 Task: Create a task  Implement continuous integration for better code integration and testing , assign it to team member softage.6@softage.net in the project TransferLine and update the status of the task to  At Risk , set the priority of the task to Medium.
Action: Mouse moved to (82, 533)
Screenshot: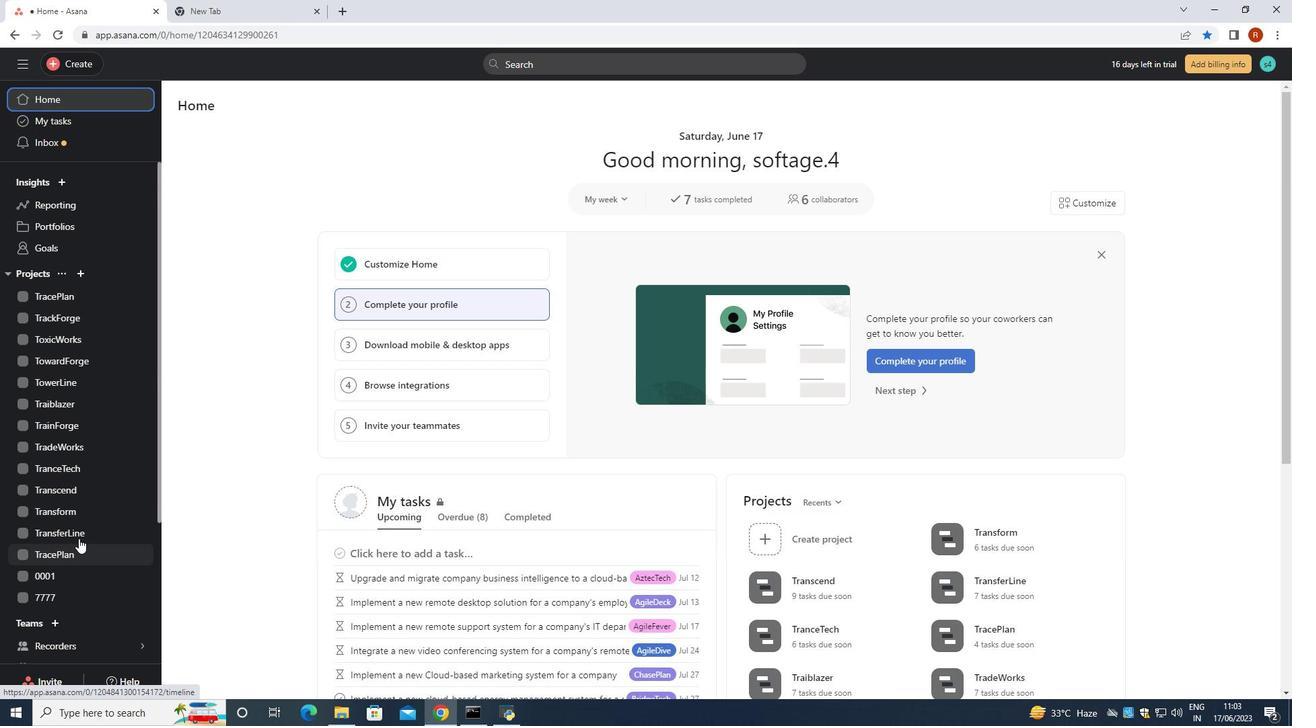 
Action: Mouse pressed left at (82, 533)
Screenshot: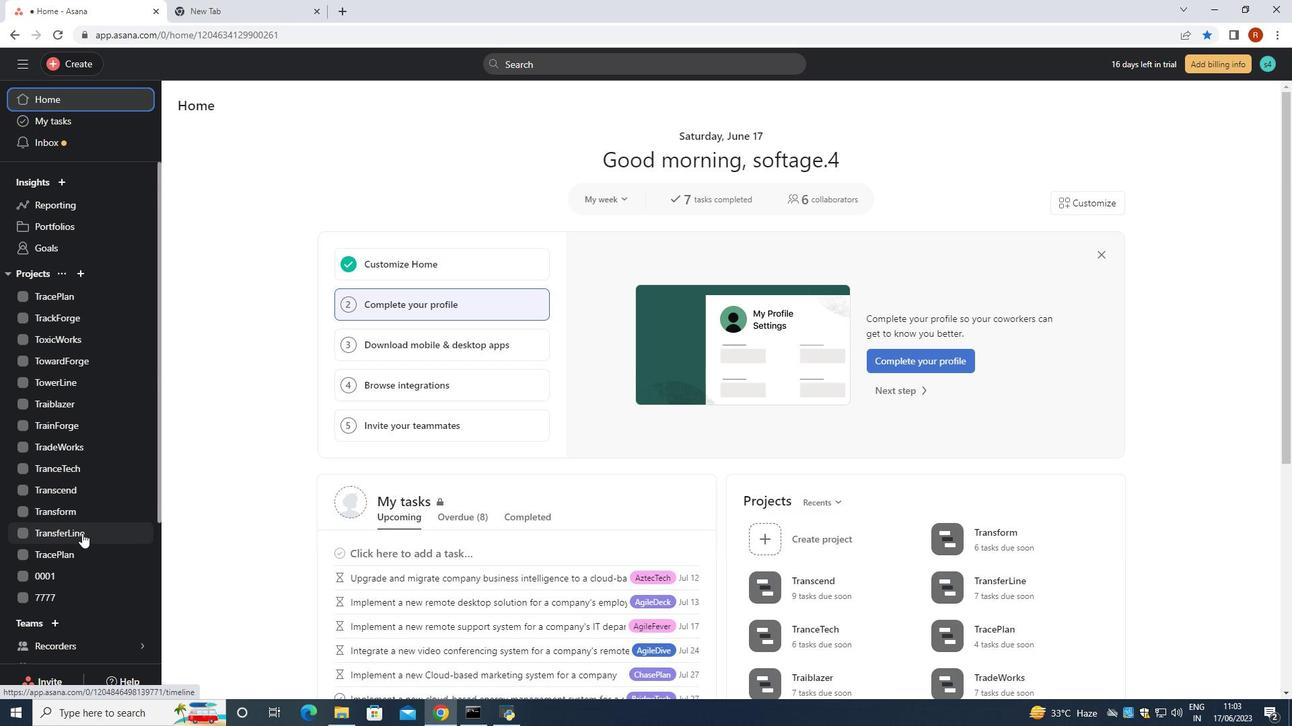 
Action: Mouse moved to (207, 166)
Screenshot: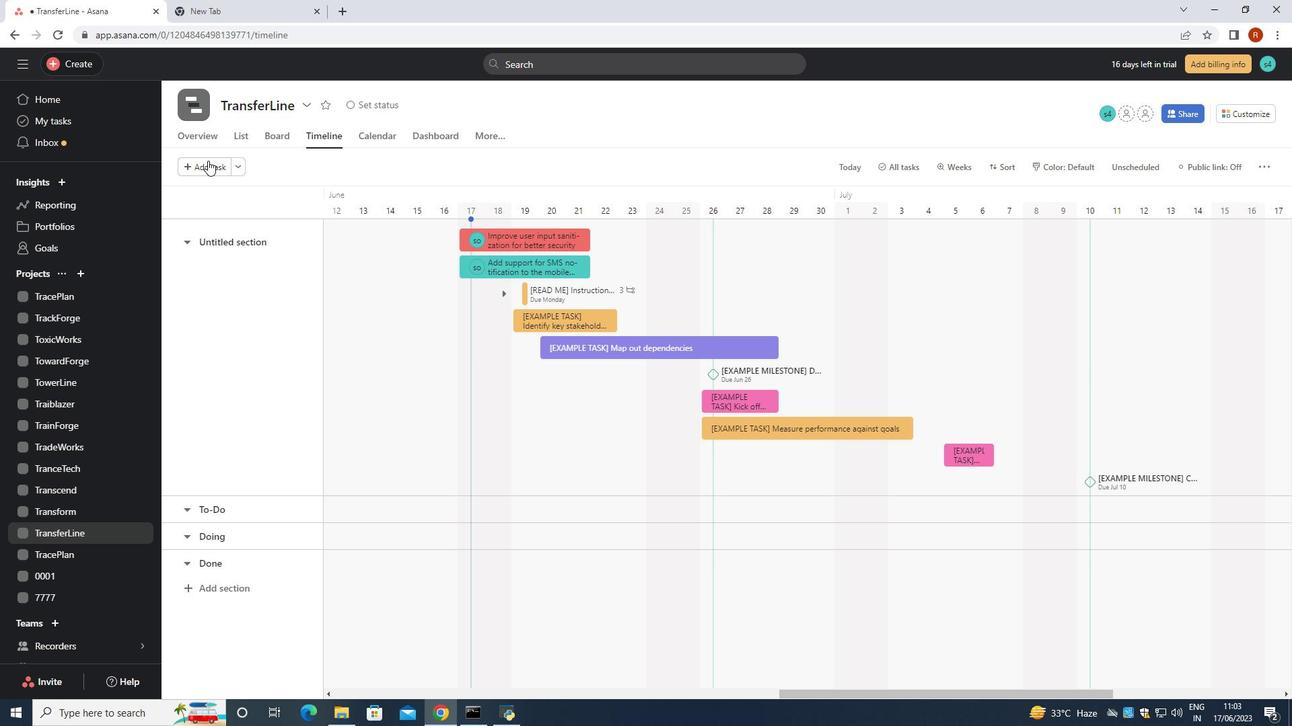 
Action: Mouse pressed left at (207, 166)
Screenshot: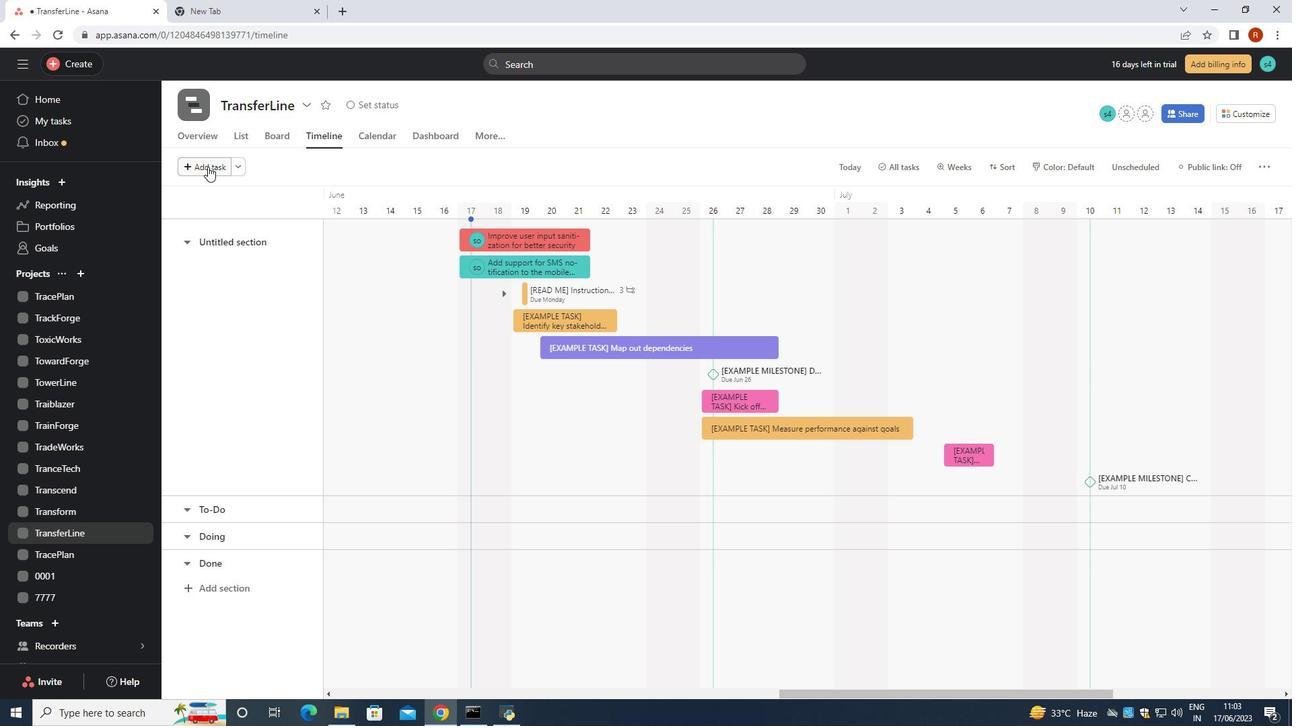 
Action: Key pressed <Key.shift><Key.shift><Key.shift><Key.shift><Key.shift><Key.shift><Key.shift><Key.shift><Key.shift><Key.shift><Key.shift><Key.shift><Key.shift><Key.shift><Key.shift><Key.shift><Key.shift><Key.shift><Key.shift><Key.shift><Key.shift>Implement<Key.space>continous<Key.space><Key.left><Key.right><Key.left><Key.left><Key.left><Key.left>u<Key.down><Key.right>integration<Key.space>for<Key.space>better<Key.space>code<Key.space>inter<Key.backspace><Key.backspace>egration<Key.space>and<Key.space>testing<Key.enter>
Screenshot: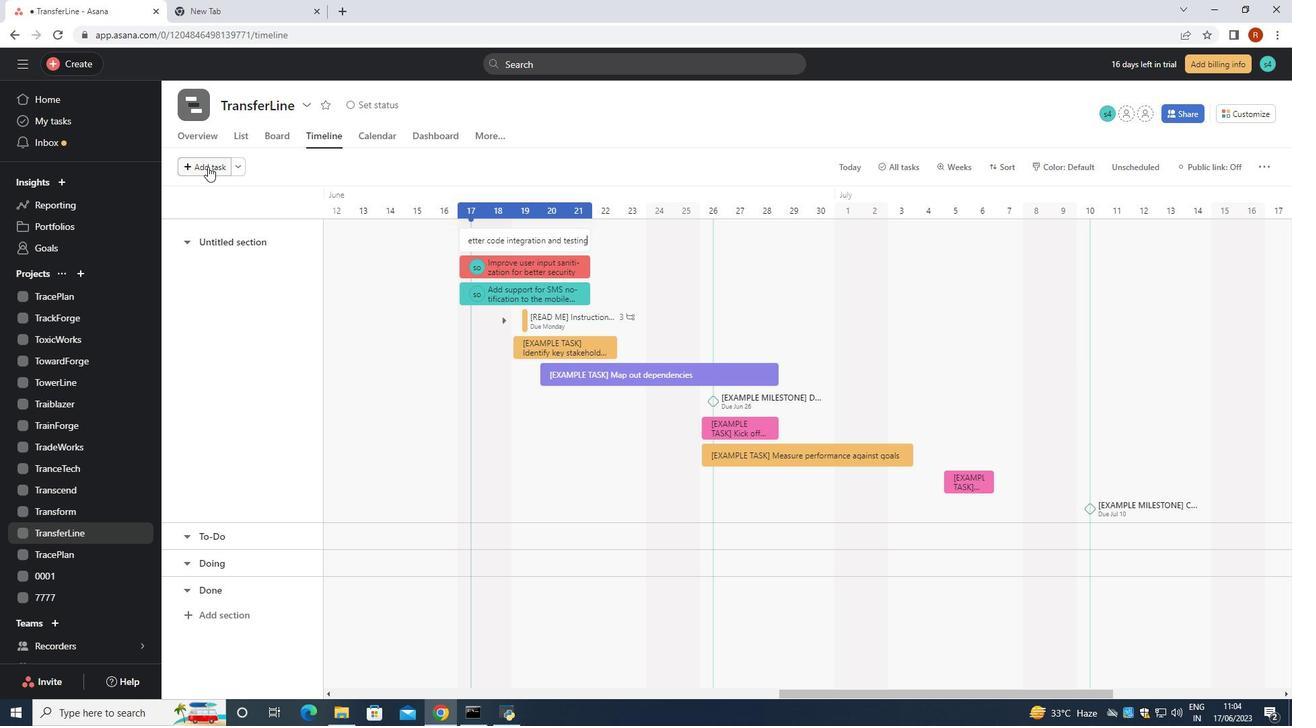 
Action: Mouse moved to (514, 240)
Screenshot: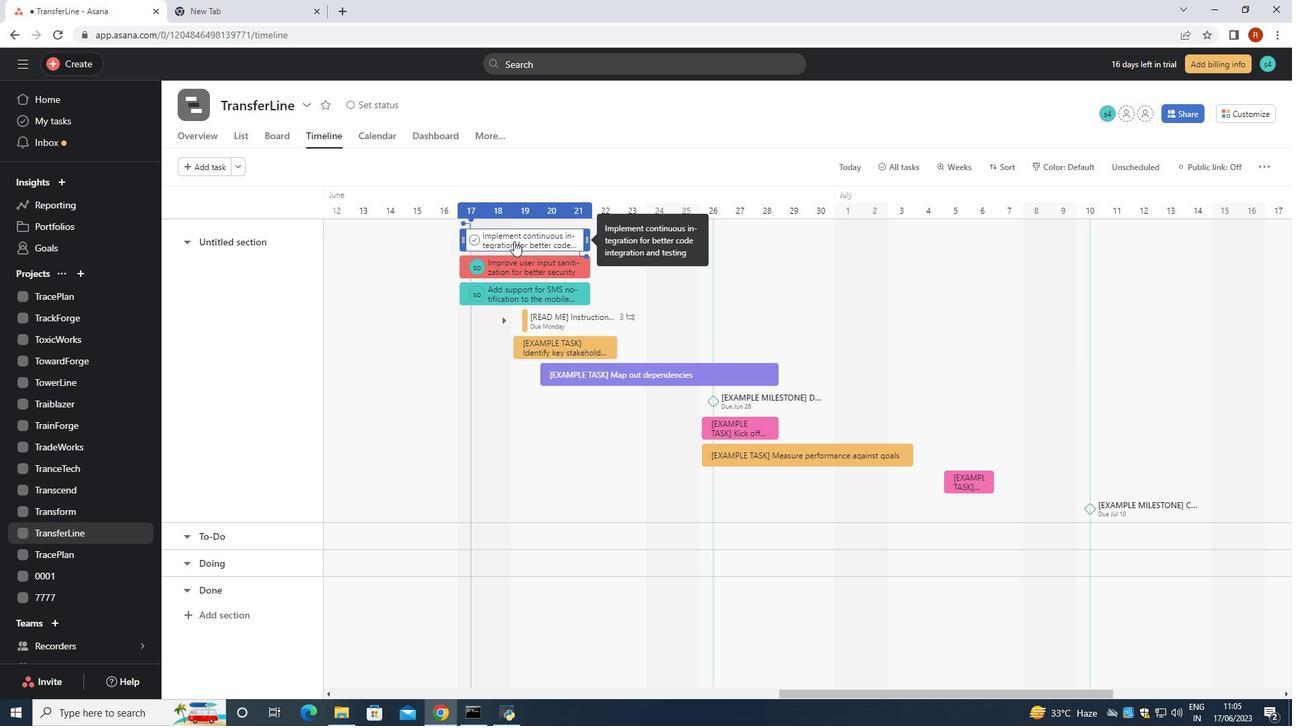 
Action: Mouse pressed left at (514, 240)
Screenshot: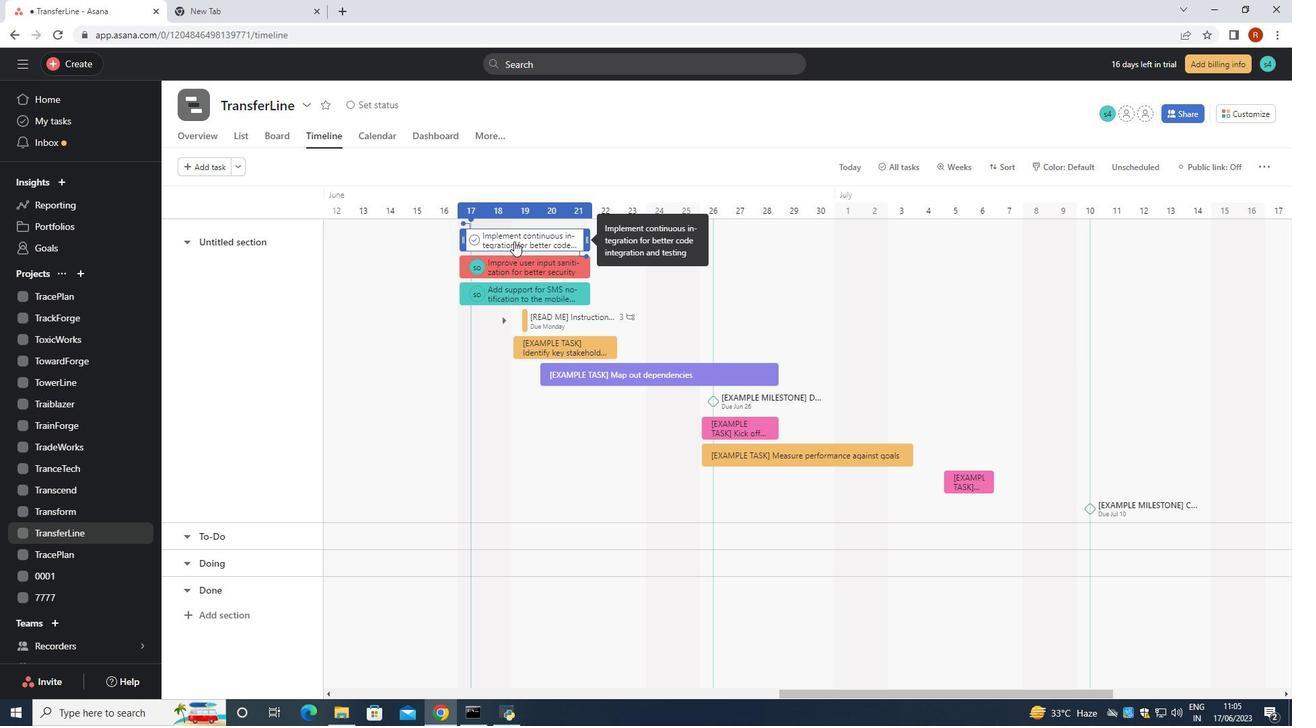 
Action: Mouse moved to (947, 263)
Screenshot: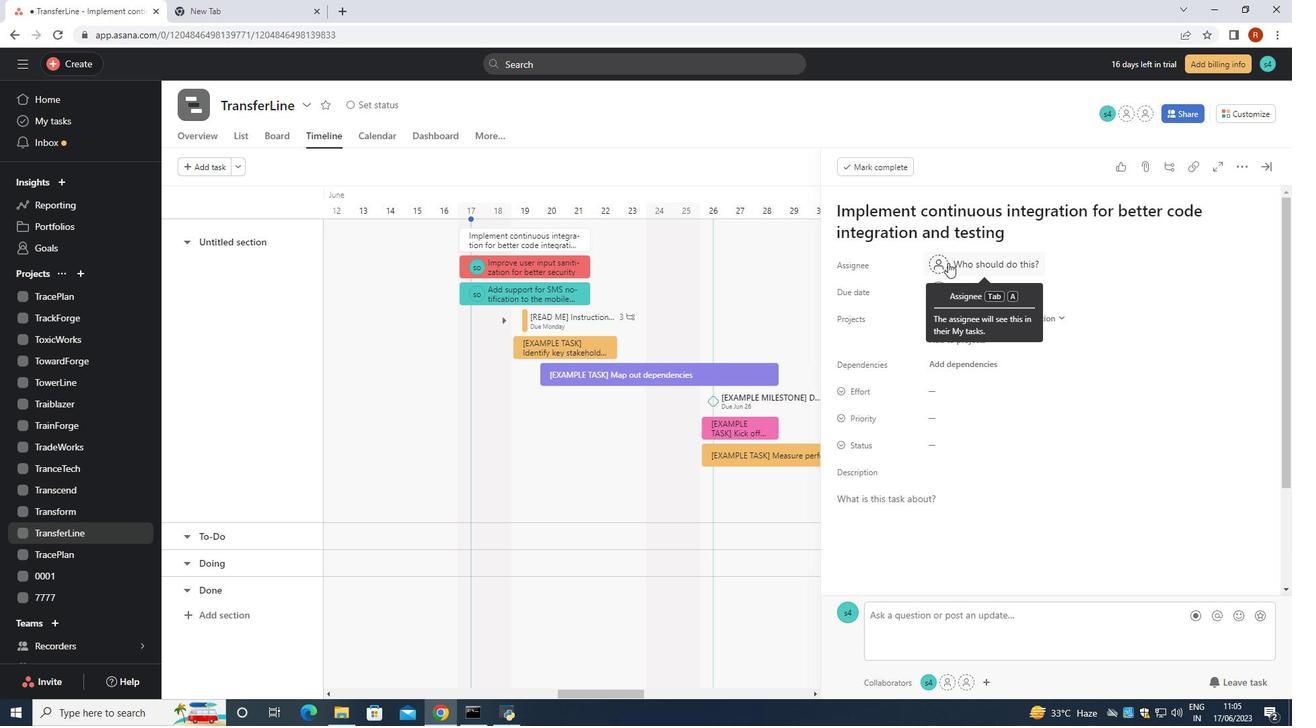 
Action: Mouse pressed left at (947, 263)
Screenshot: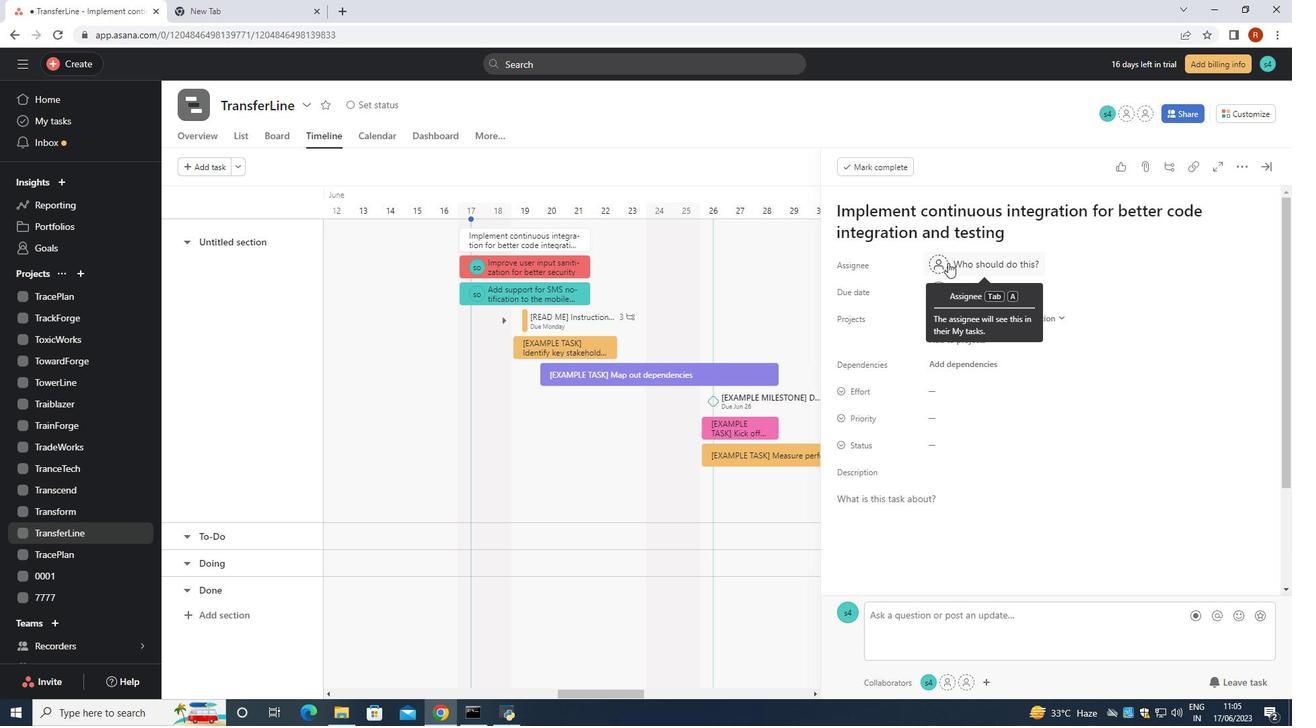 
Action: Mouse moved to (749, 117)
Screenshot: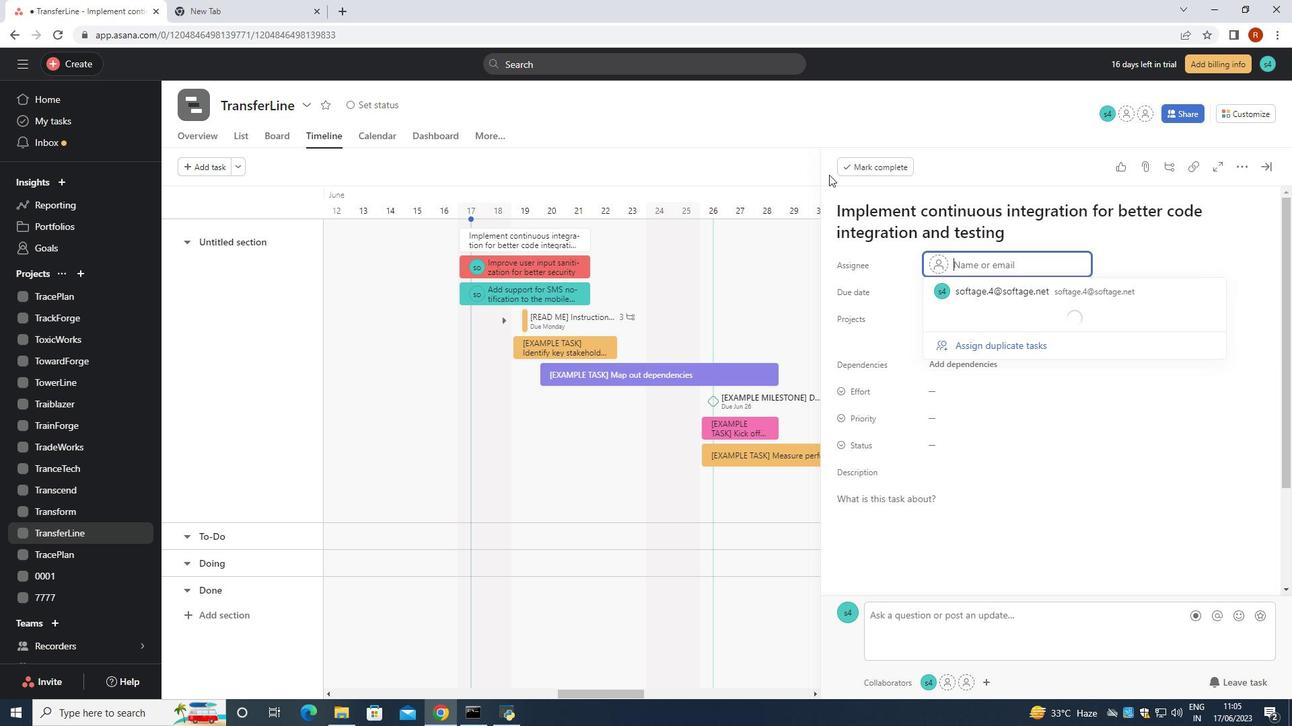 
Action: Key pressed softage.6<Key.shift>@softage.net
Screenshot: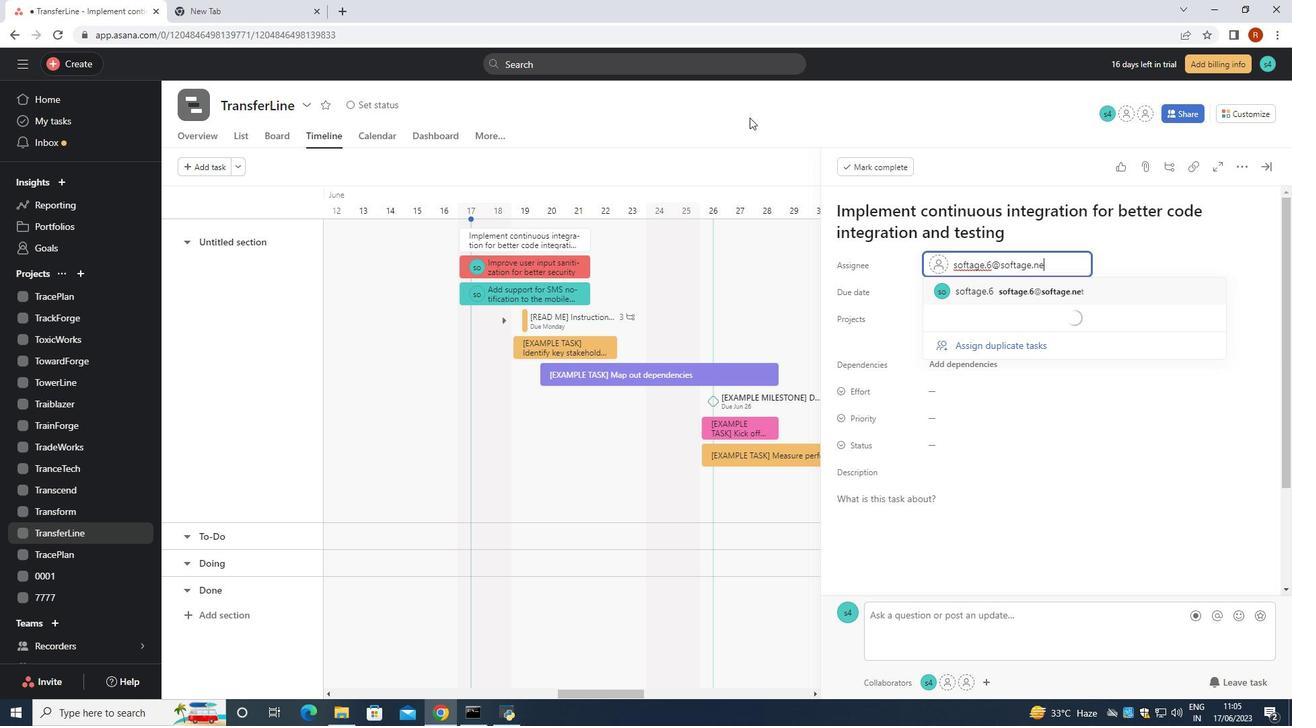 
Action: Mouse moved to (1005, 294)
Screenshot: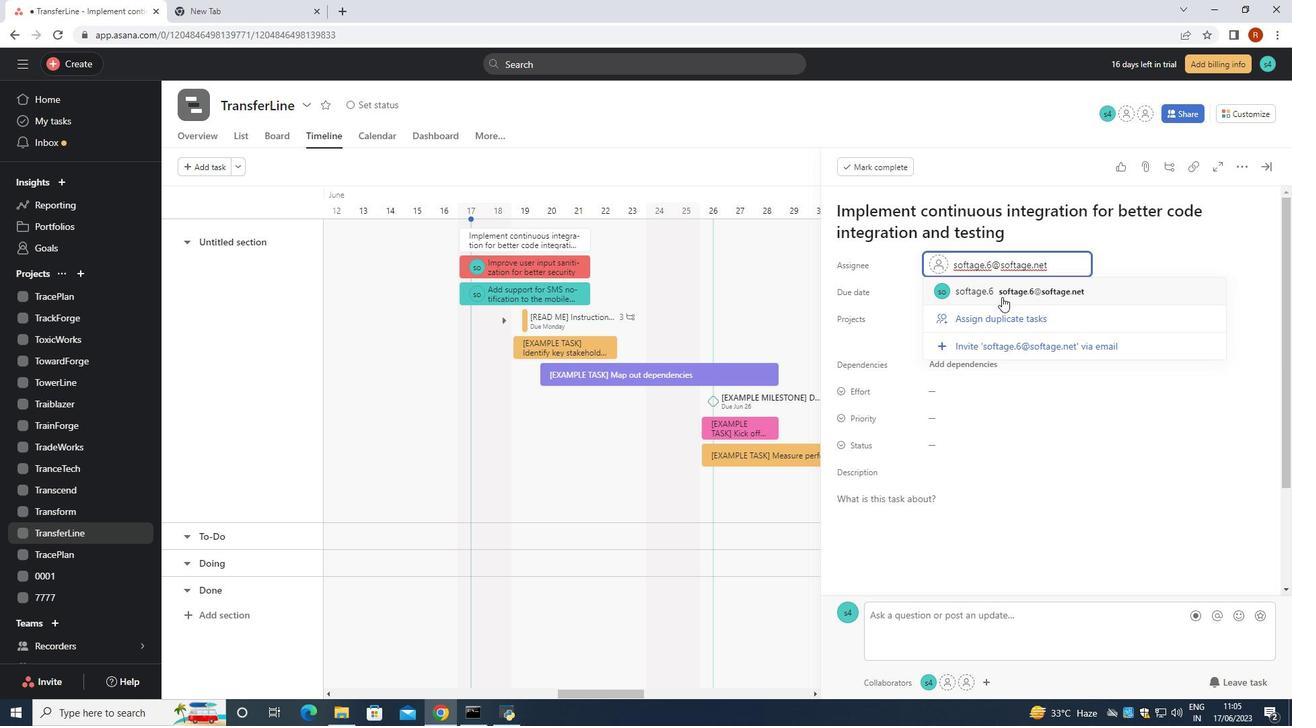 
Action: Mouse pressed left at (1005, 294)
Screenshot: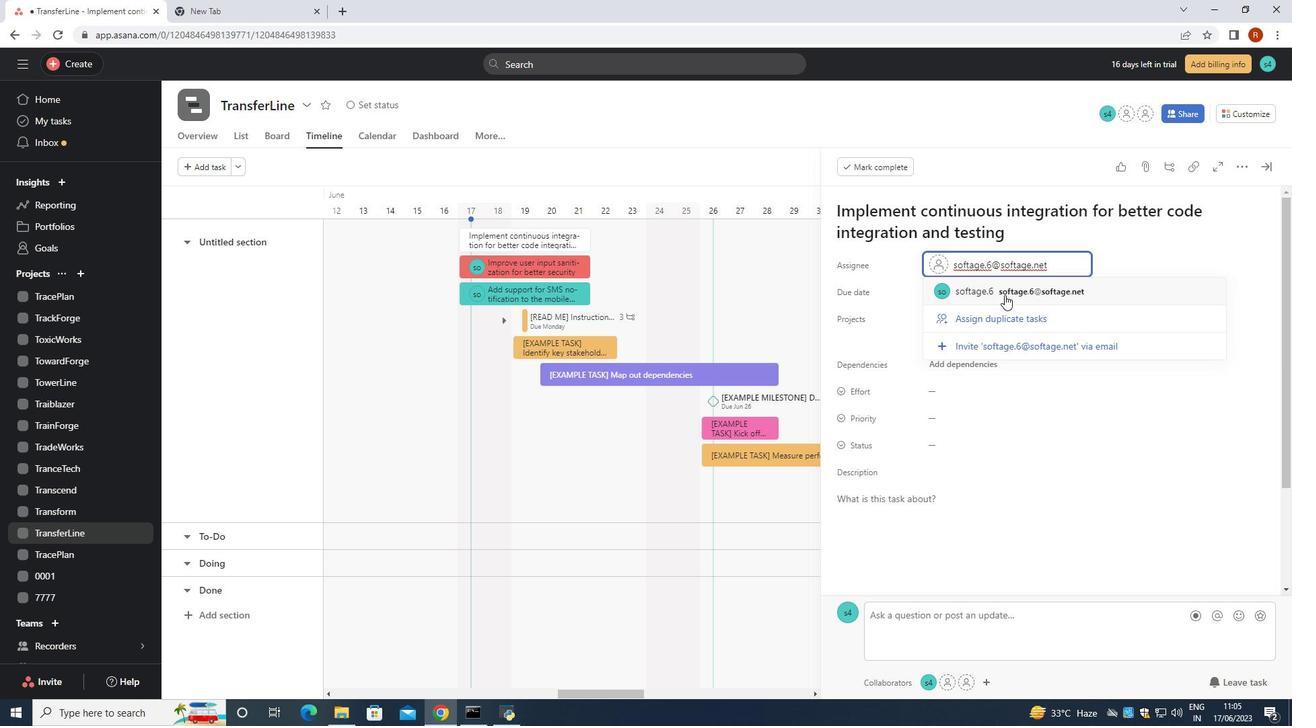 
Action: Mouse moved to (929, 450)
Screenshot: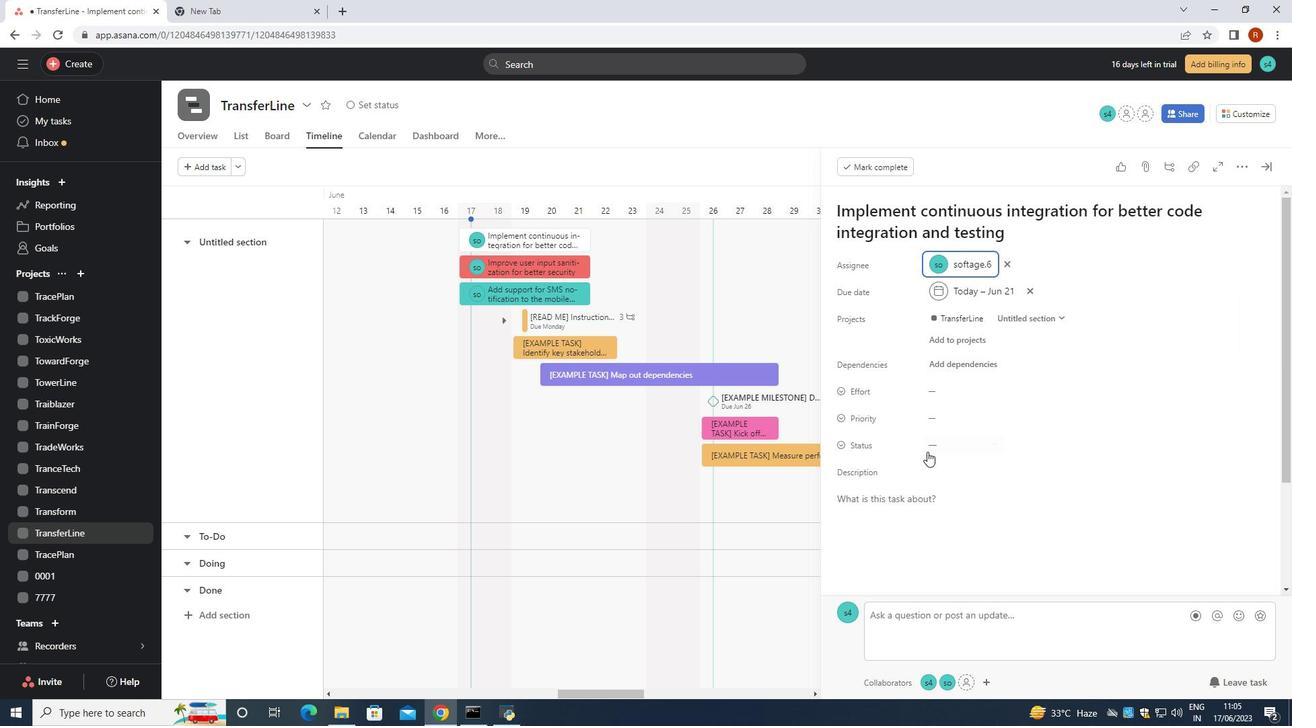 
Action: Mouse pressed left at (929, 450)
Screenshot: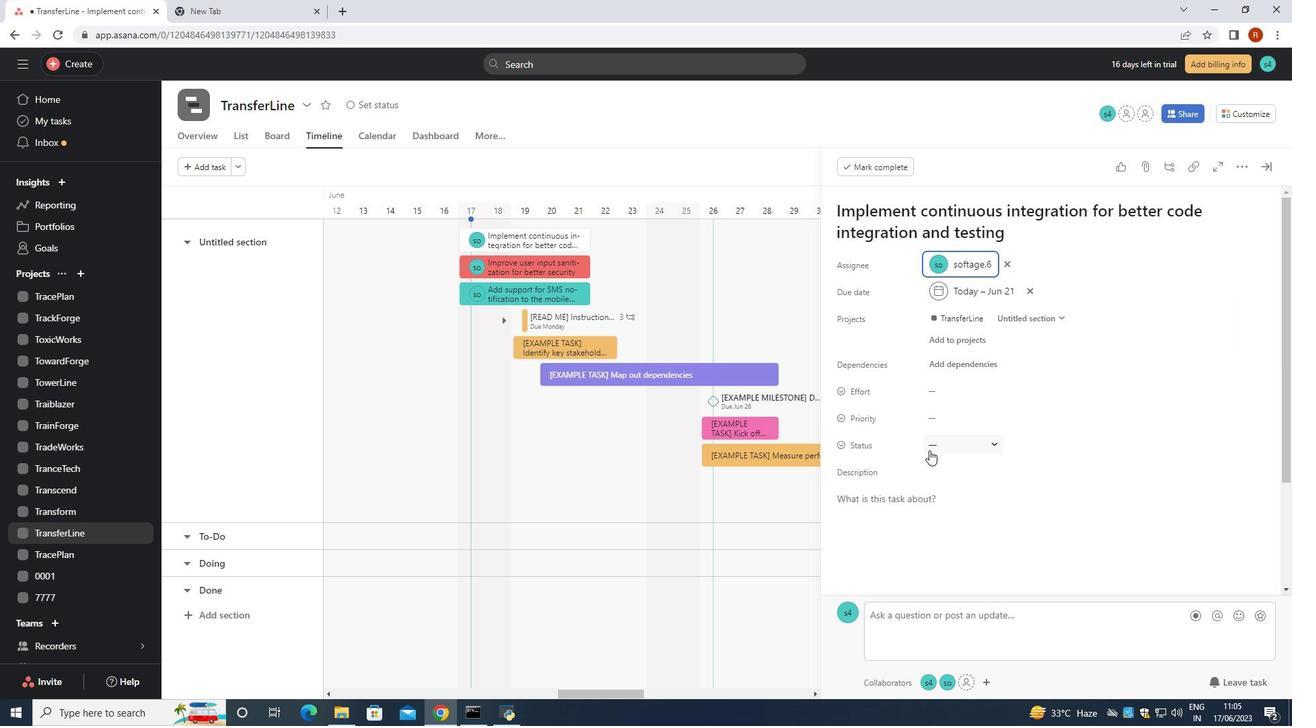 
Action: Mouse moved to (975, 518)
Screenshot: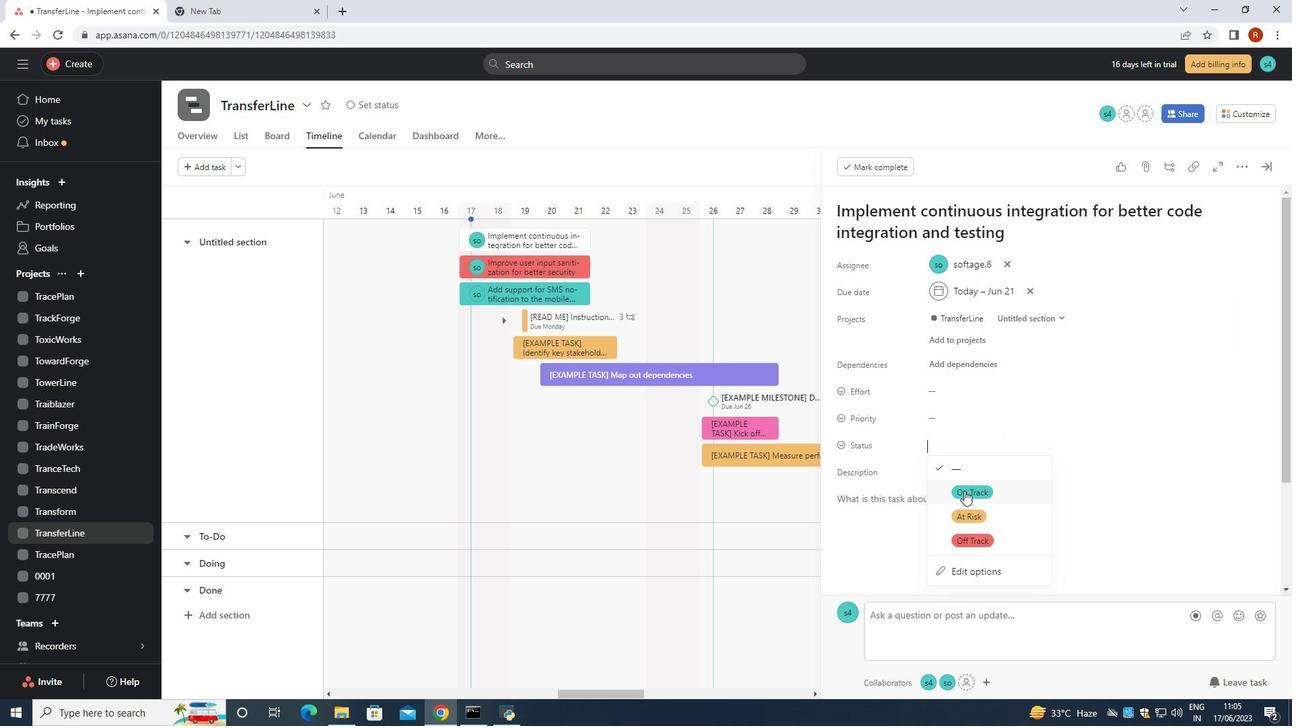 
Action: Mouse pressed left at (975, 518)
Screenshot: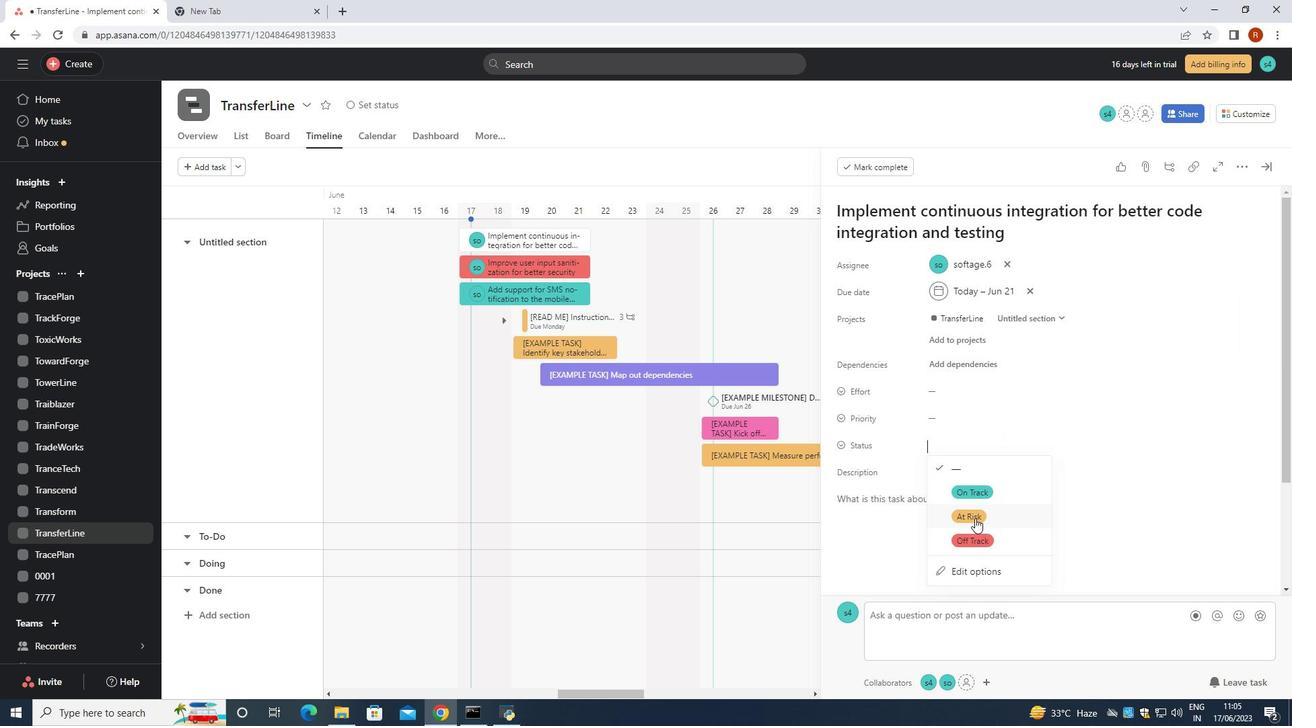 
Action: Mouse moved to (938, 420)
Screenshot: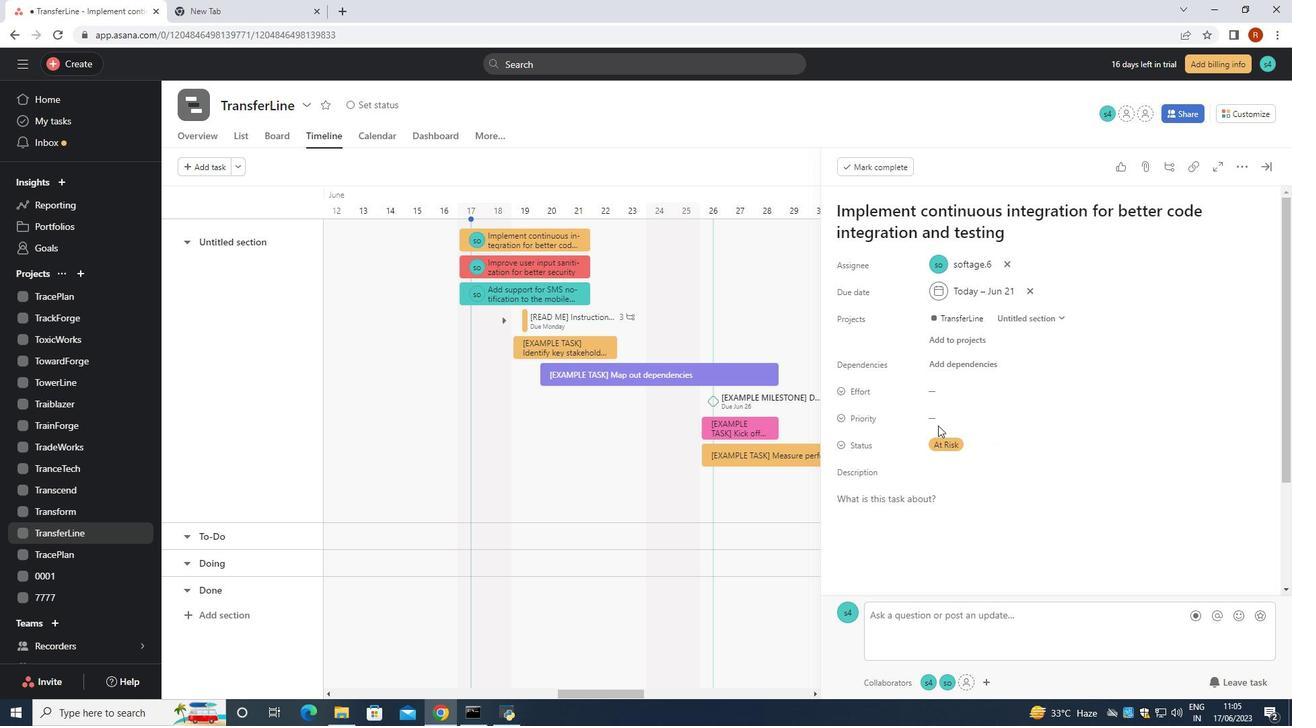 
Action: Mouse pressed left at (938, 420)
Screenshot: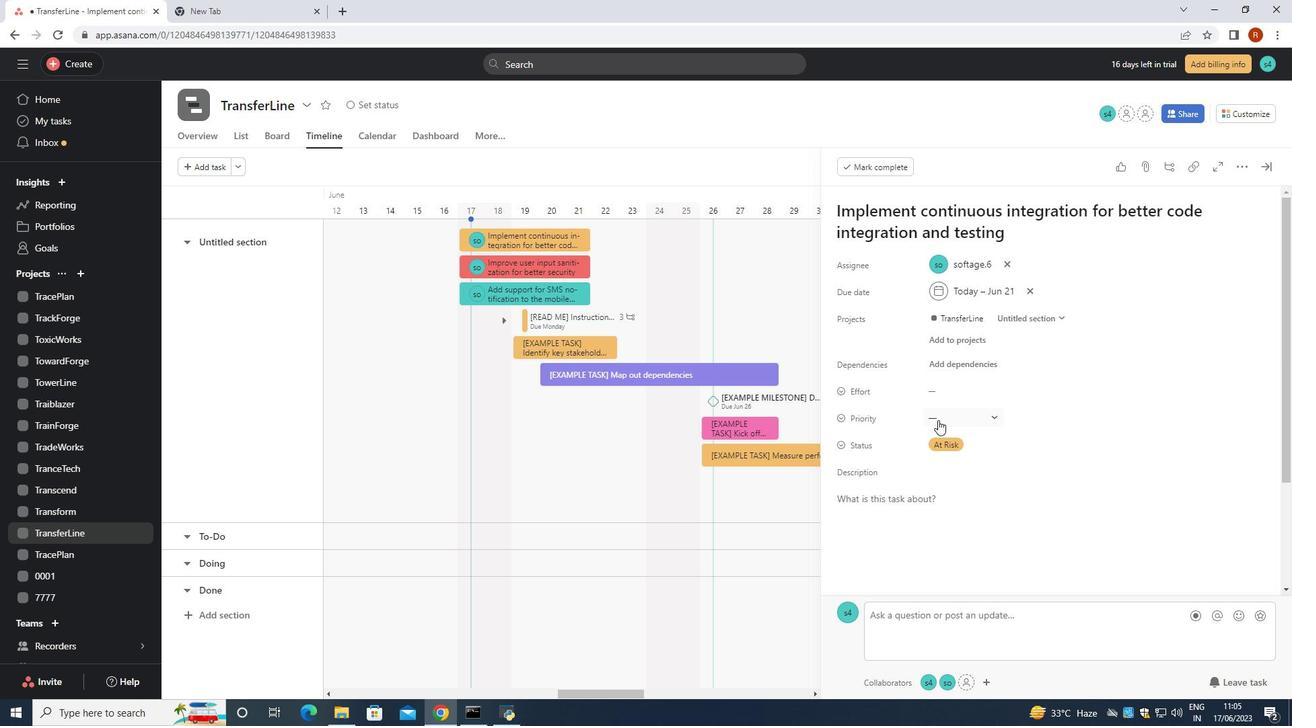 
Action: Mouse moved to (959, 481)
Screenshot: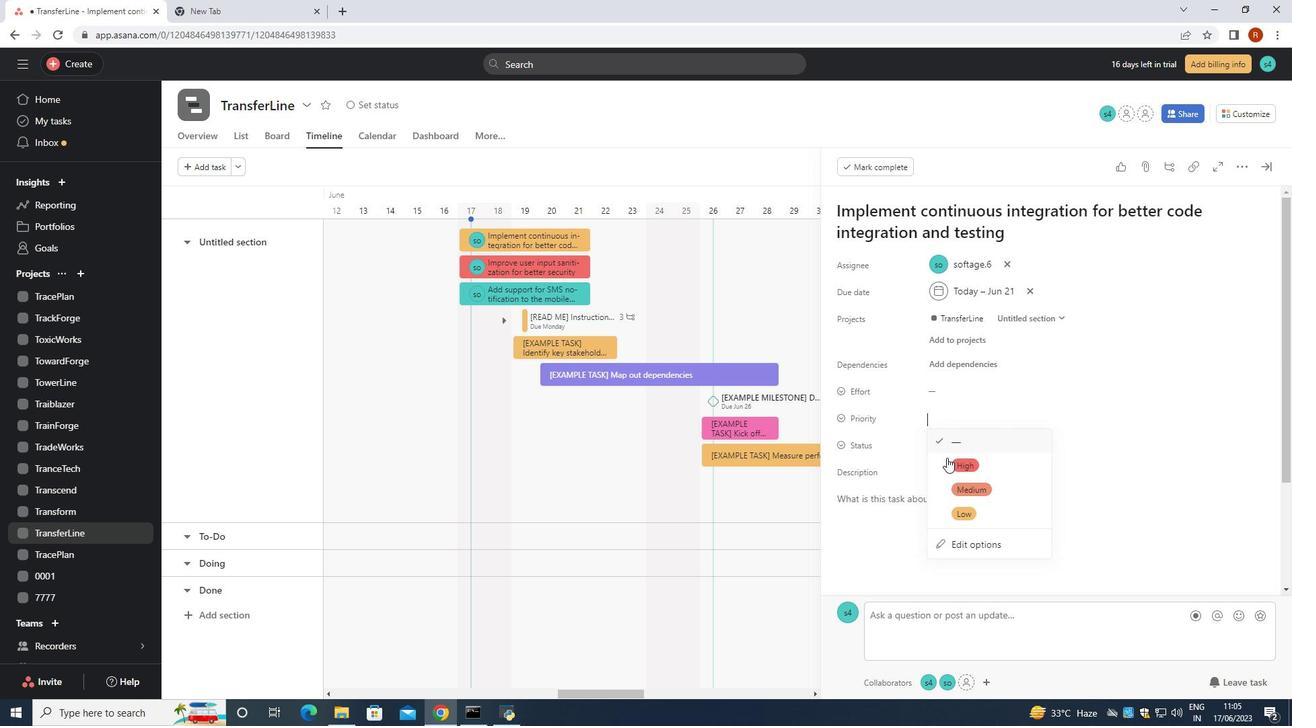
Action: Mouse pressed left at (959, 481)
Screenshot: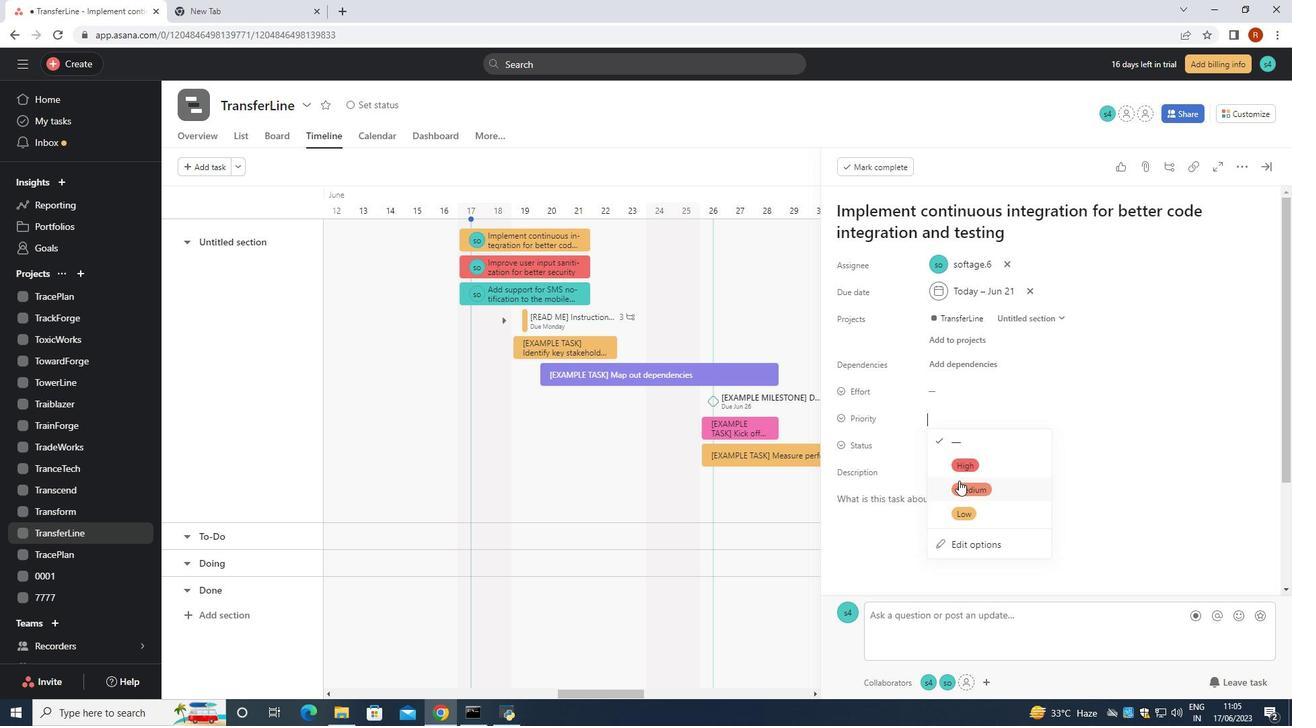 
Action: Mouse moved to (959, 479)
Screenshot: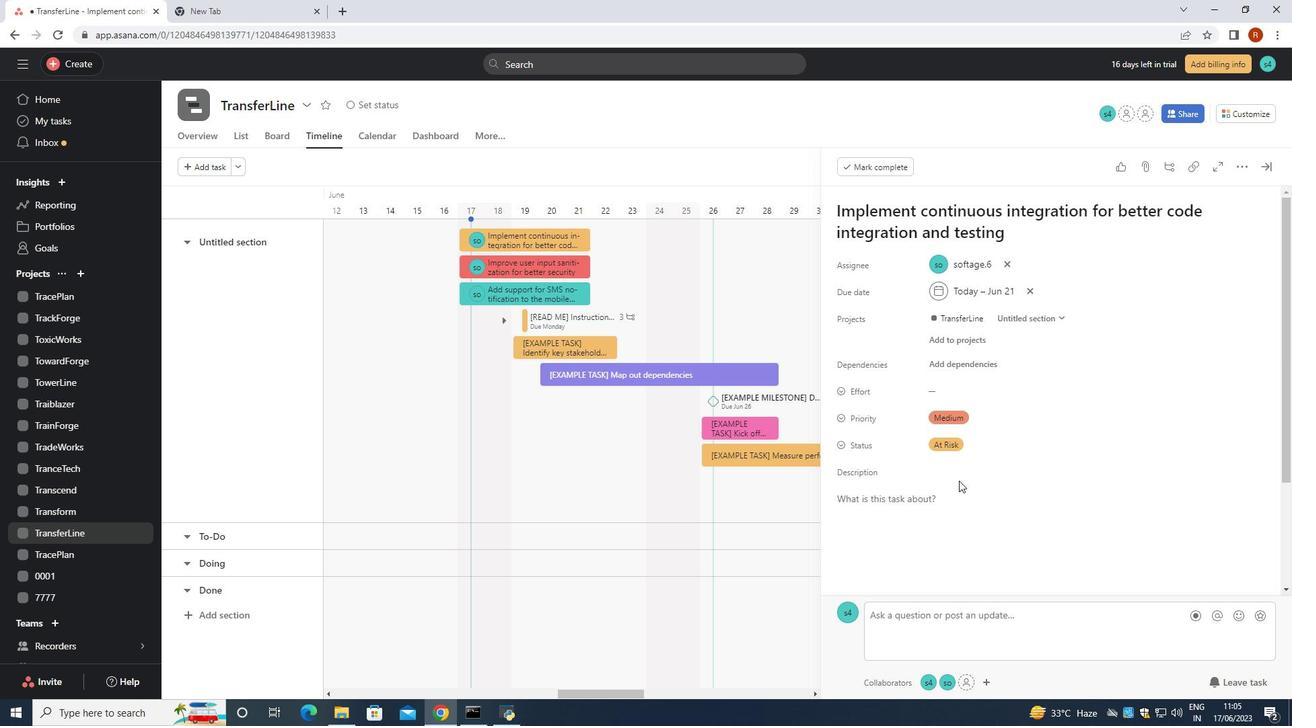 
